 Task: Select and add the product "Duracell 9V Alkaline Batteries (2 ct)" to cart from the store "DashMart".
Action: Mouse pressed left at (49, 77)
Screenshot: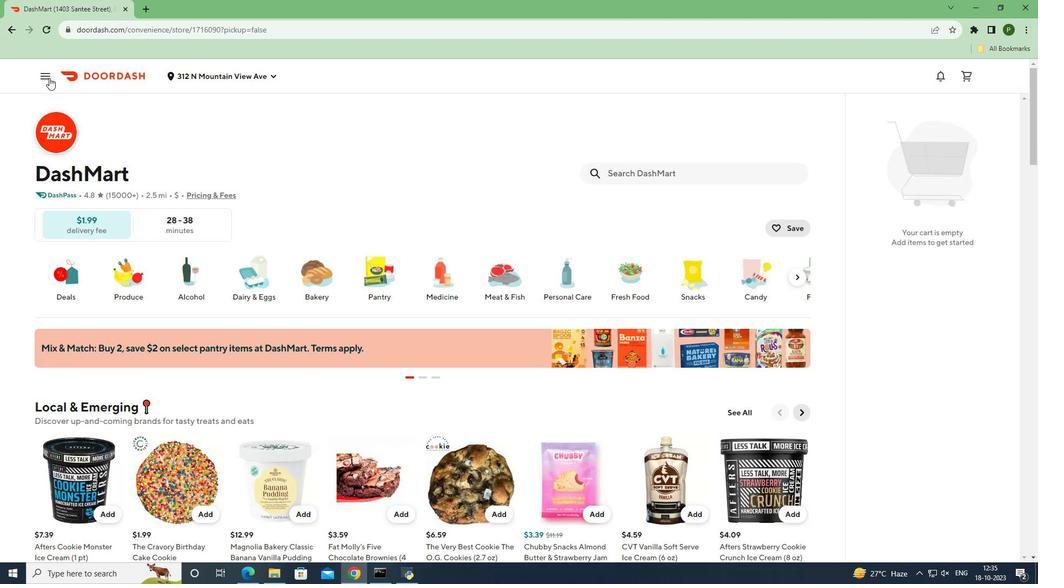 
Action: Mouse moved to (48, 154)
Screenshot: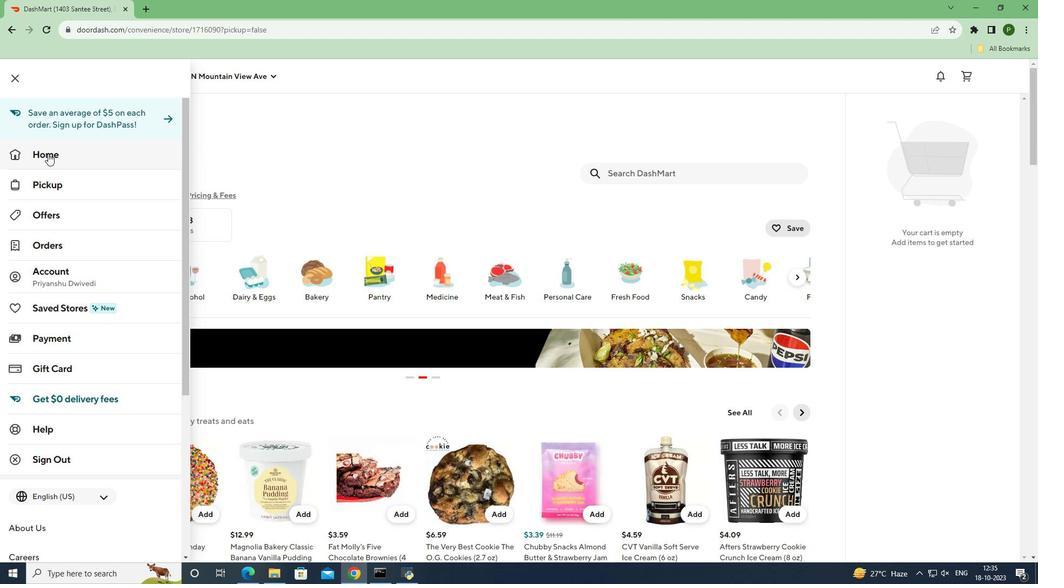 
Action: Mouse pressed left at (48, 154)
Screenshot: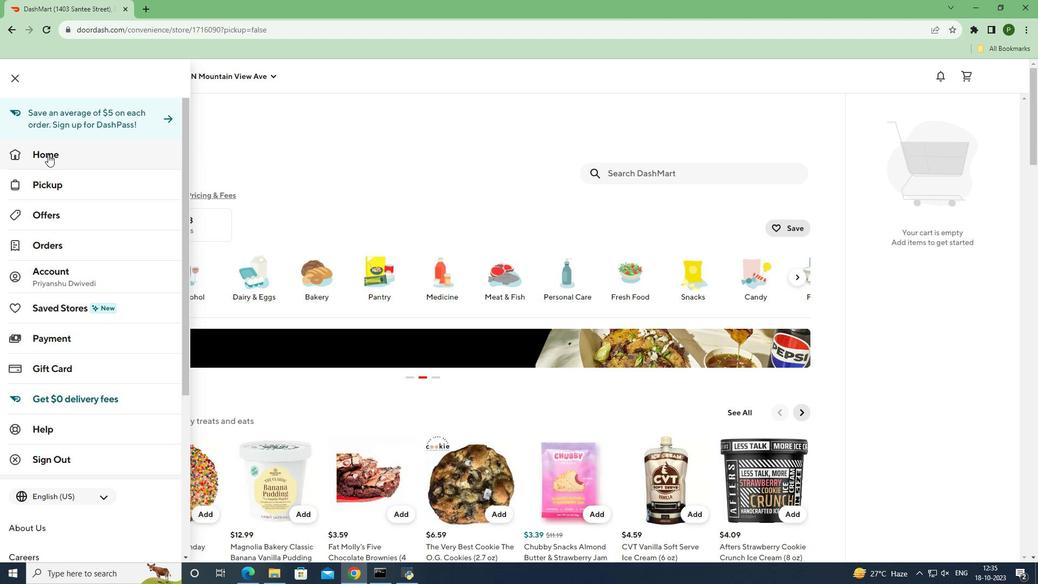 
Action: Mouse moved to (820, 115)
Screenshot: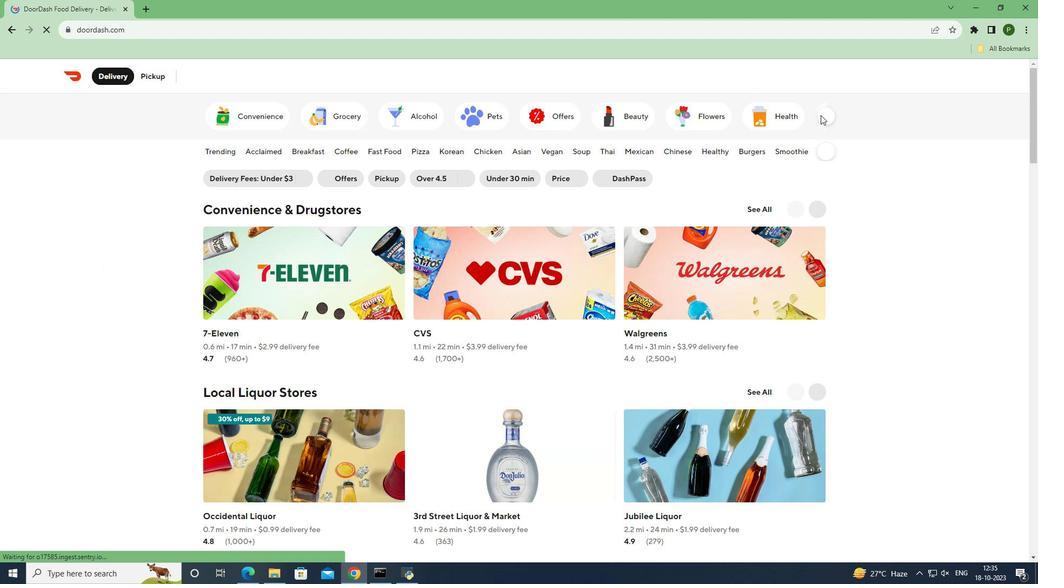 
Action: Mouse pressed left at (820, 115)
Screenshot: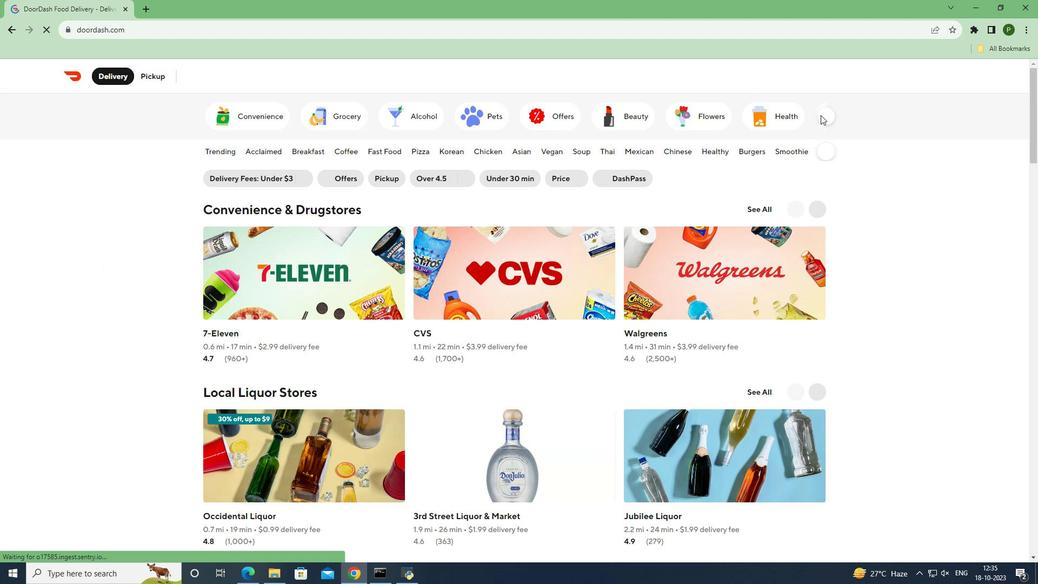 
Action: Mouse moved to (413, 110)
Screenshot: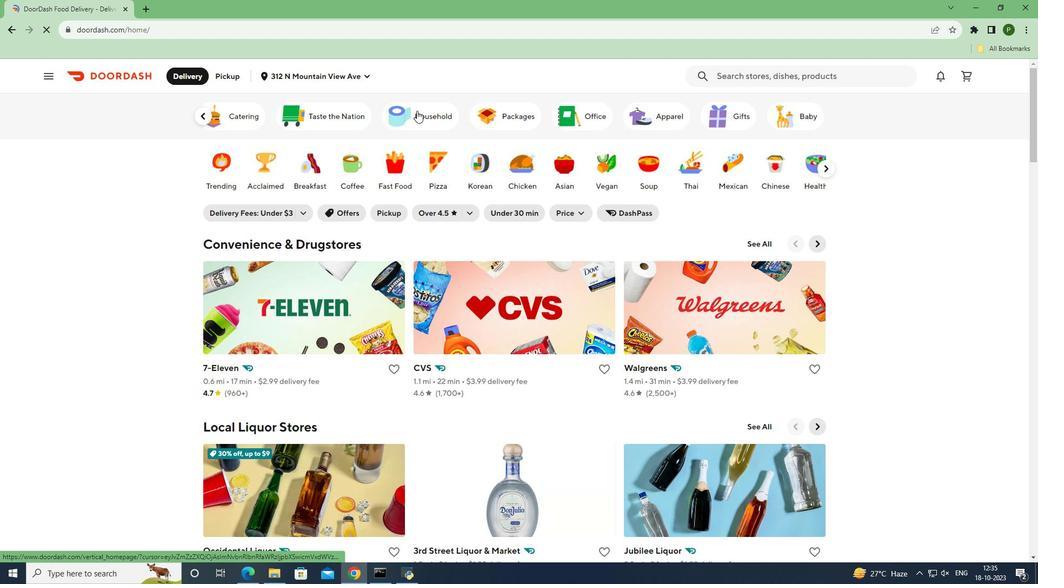 
Action: Mouse pressed left at (413, 110)
Screenshot: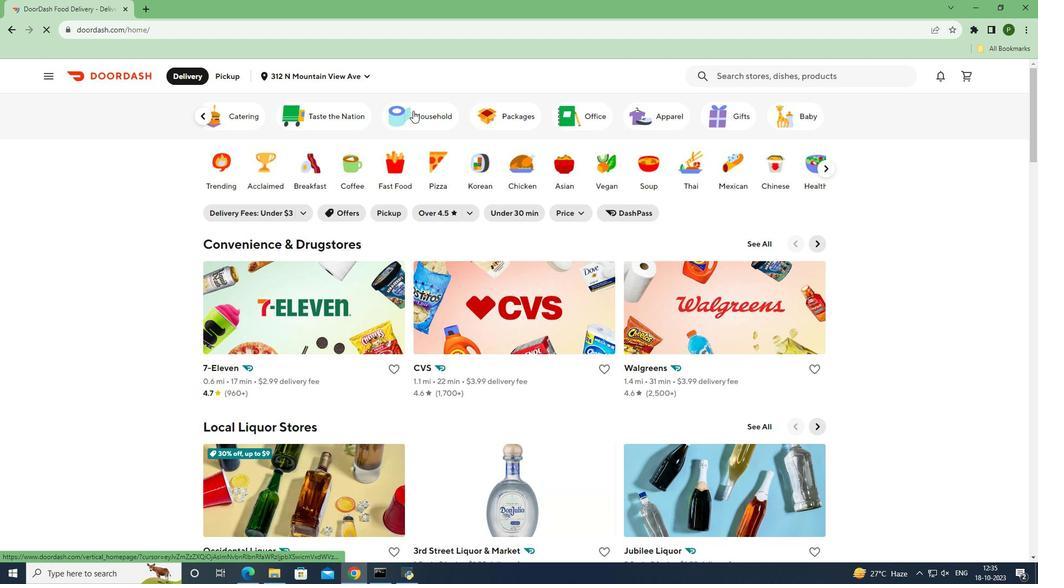 
Action: Mouse moved to (355, 332)
Screenshot: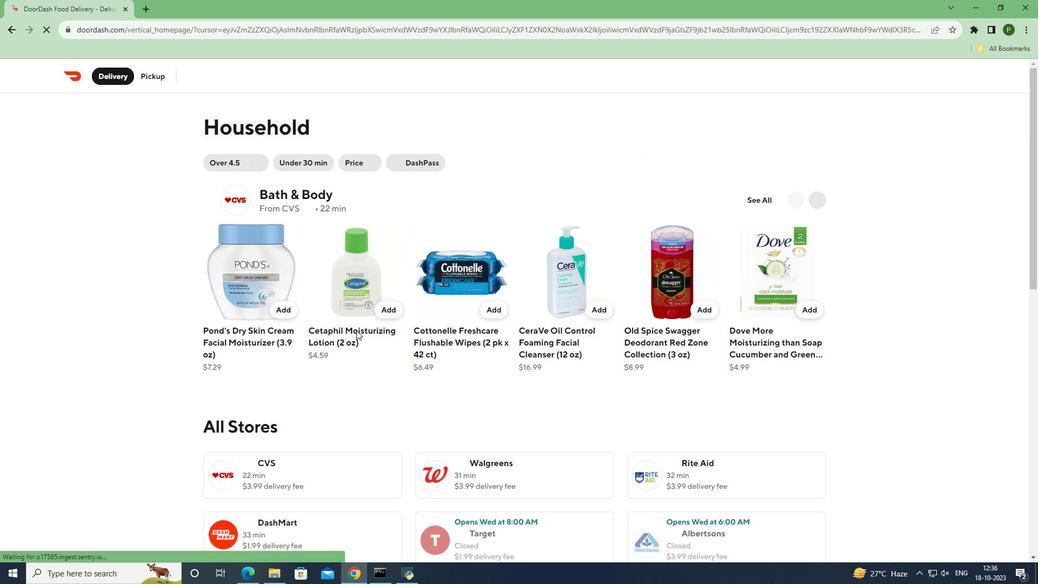 
Action: Mouse scrolled (355, 331) with delta (0, 0)
Screenshot: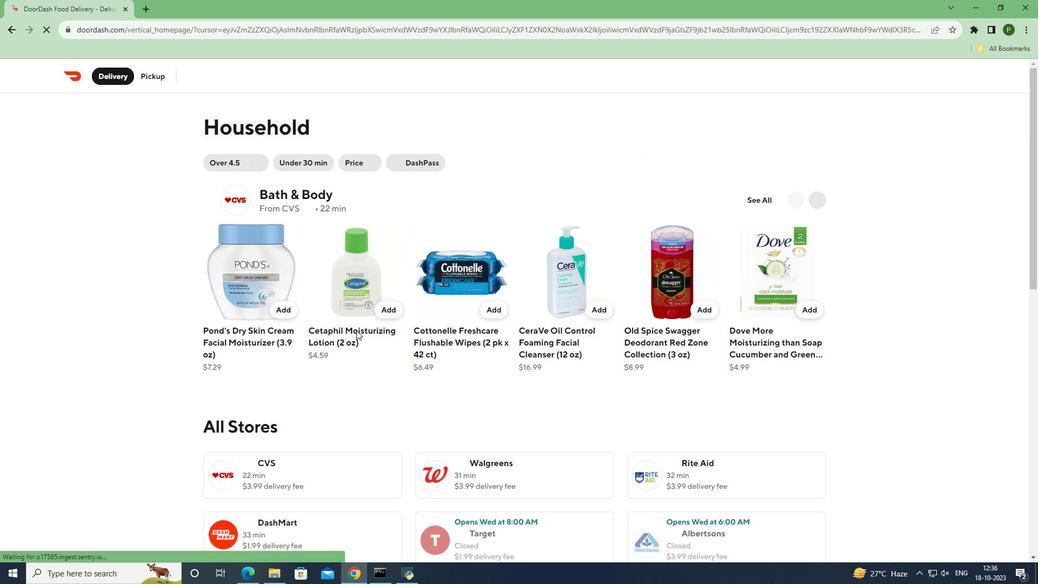 
Action: Mouse moved to (353, 335)
Screenshot: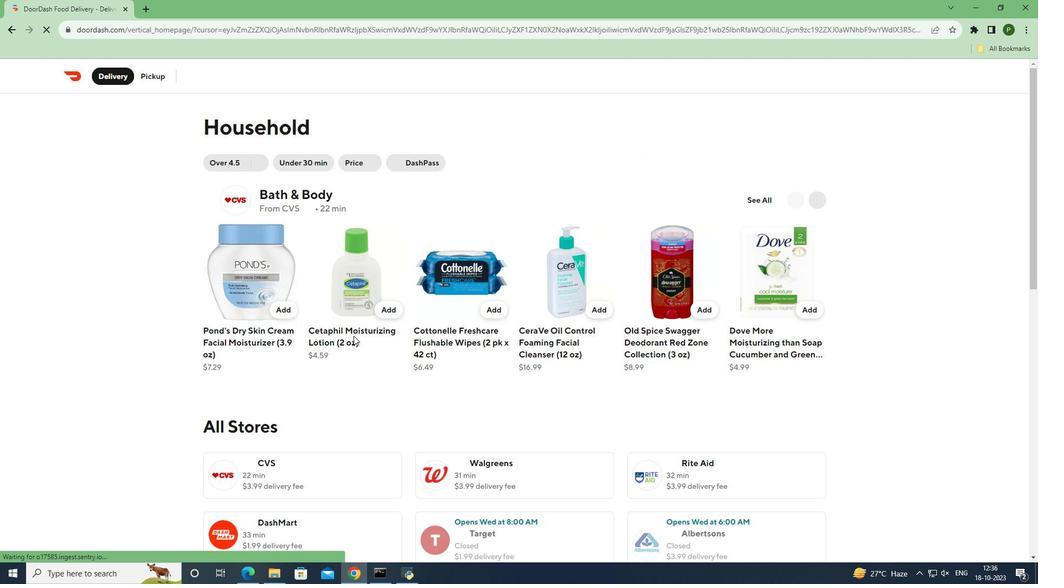 
Action: Mouse scrolled (353, 335) with delta (0, 0)
Screenshot: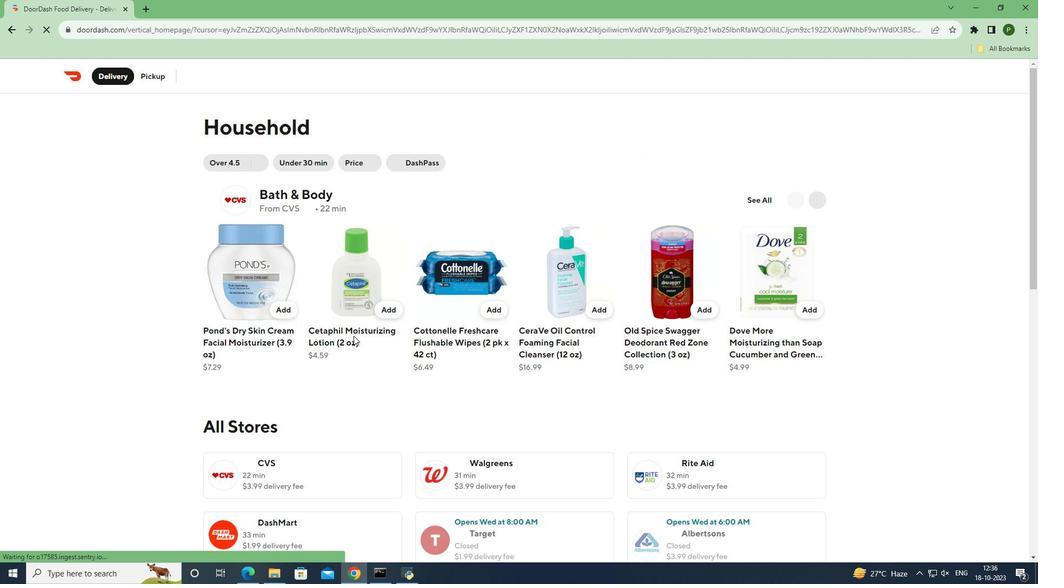 
Action: Mouse scrolled (353, 335) with delta (0, 0)
Screenshot: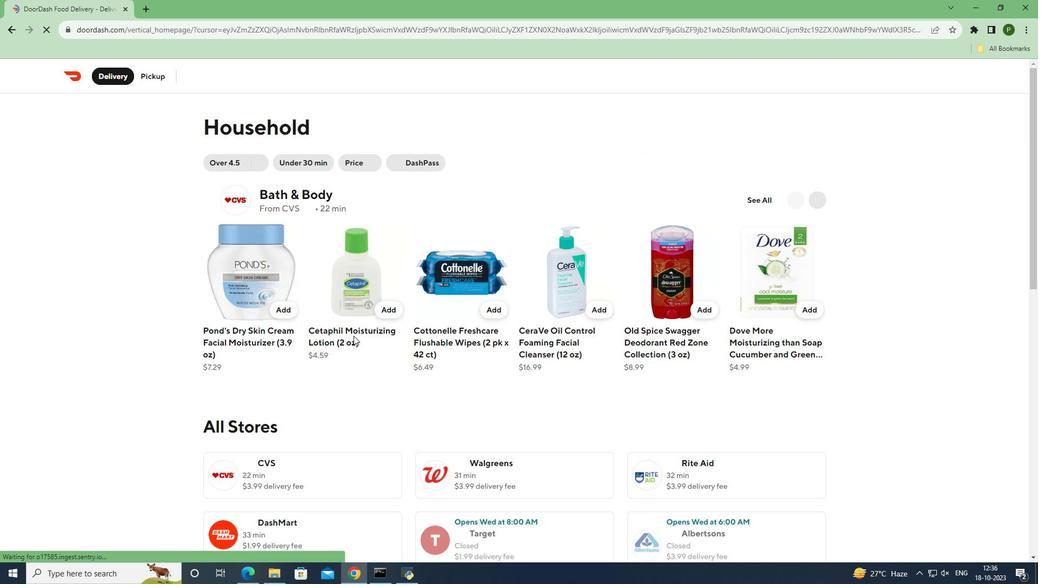 
Action: Mouse scrolled (353, 335) with delta (0, 0)
Screenshot: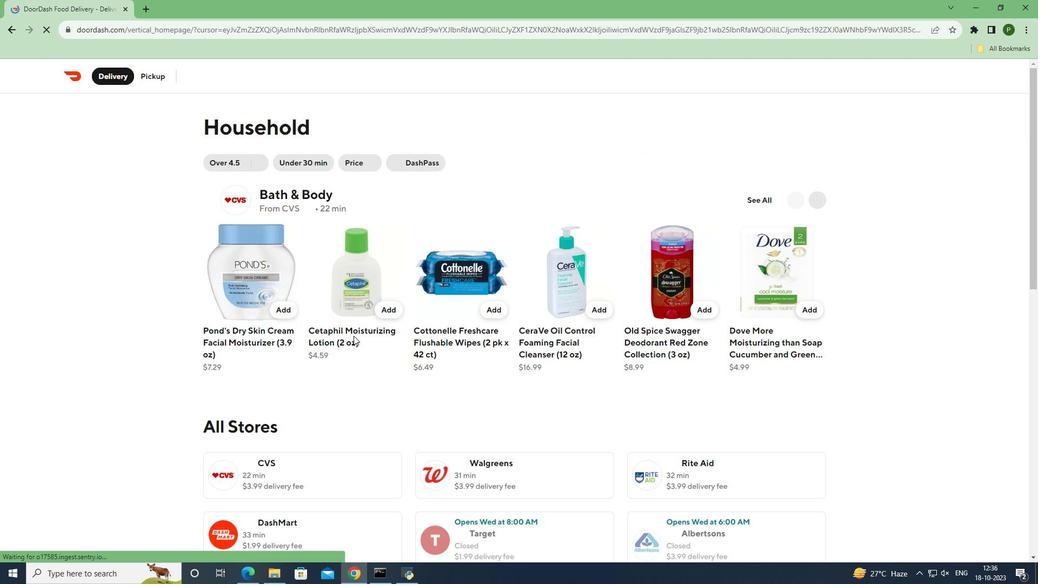 
Action: Mouse moved to (313, 531)
Screenshot: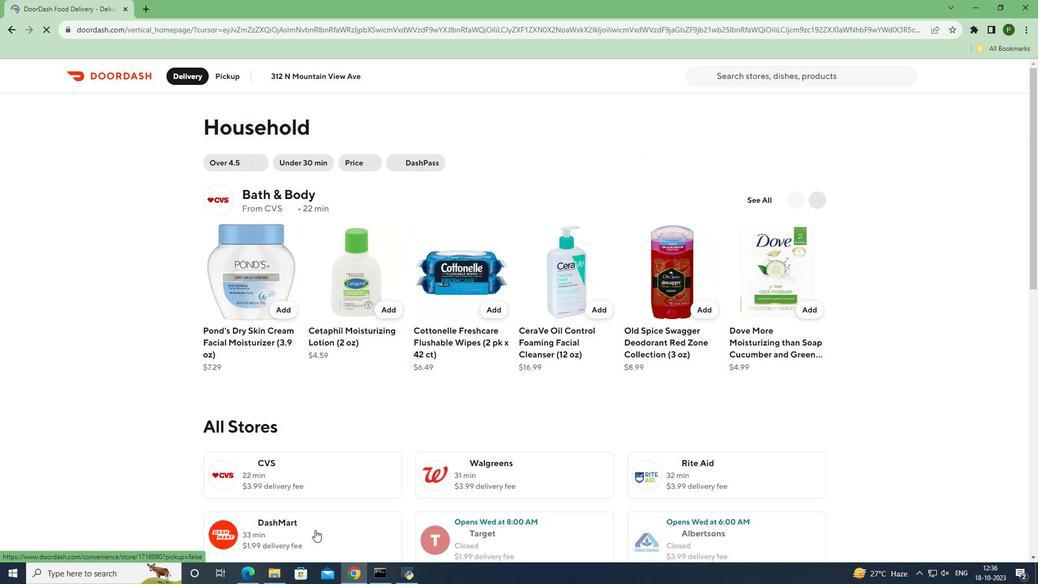 
Action: Mouse pressed left at (313, 531)
Screenshot: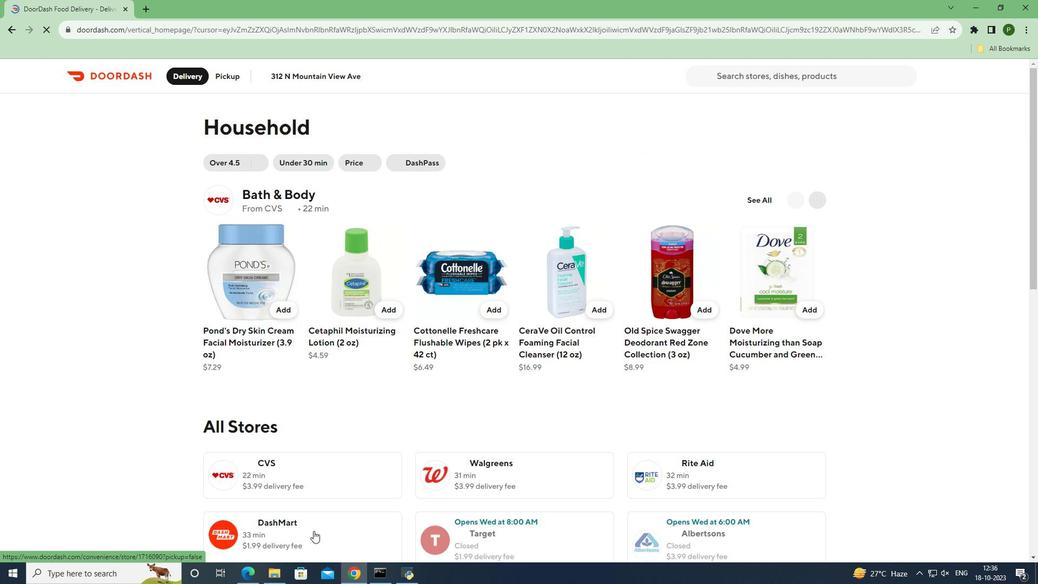 
Action: Mouse moved to (628, 167)
Screenshot: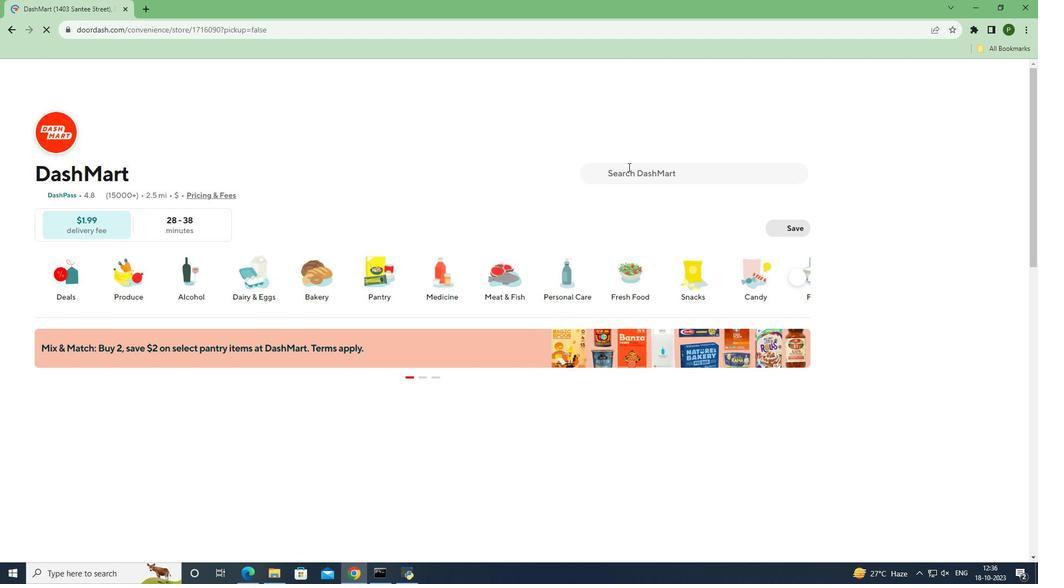 
Action: Mouse pressed left at (628, 167)
Screenshot: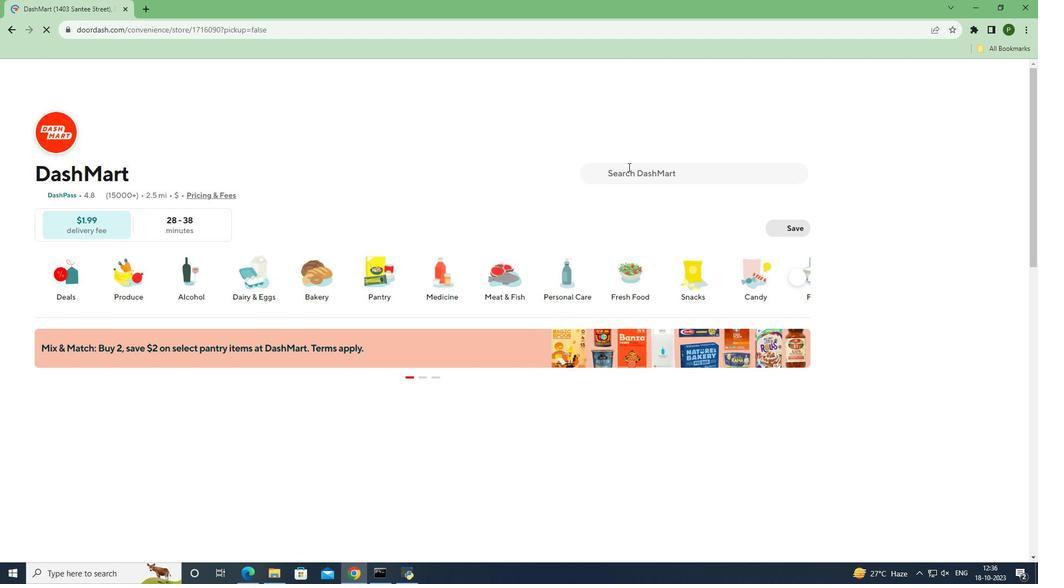 
Action: Key pressed <Key.caps_lock>D<Key.caps_lock>uracv<Key.backspace>ell<Key.space><Key.caps_lock>9V<Key.space>A<Key.caps_lock>lkaline<Key.space><Key.caps_lock>B<Key.caps_lock>atteries<Key.space><Key.shift_r>(2<Key.space>ct<Key.shift_r>)
Screenshot: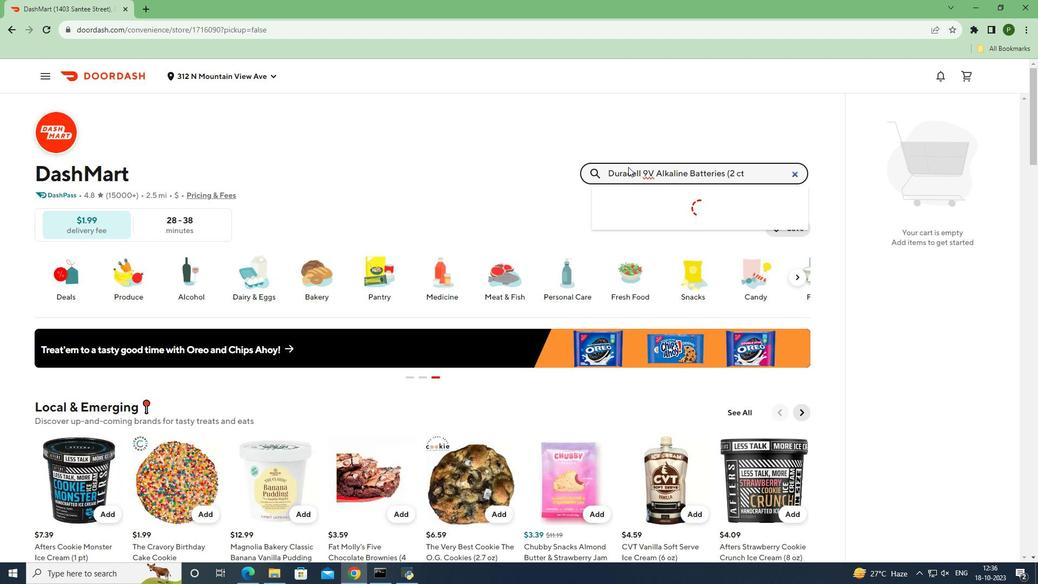 
Action: Mouse moved to (675, 259)
Screenshot: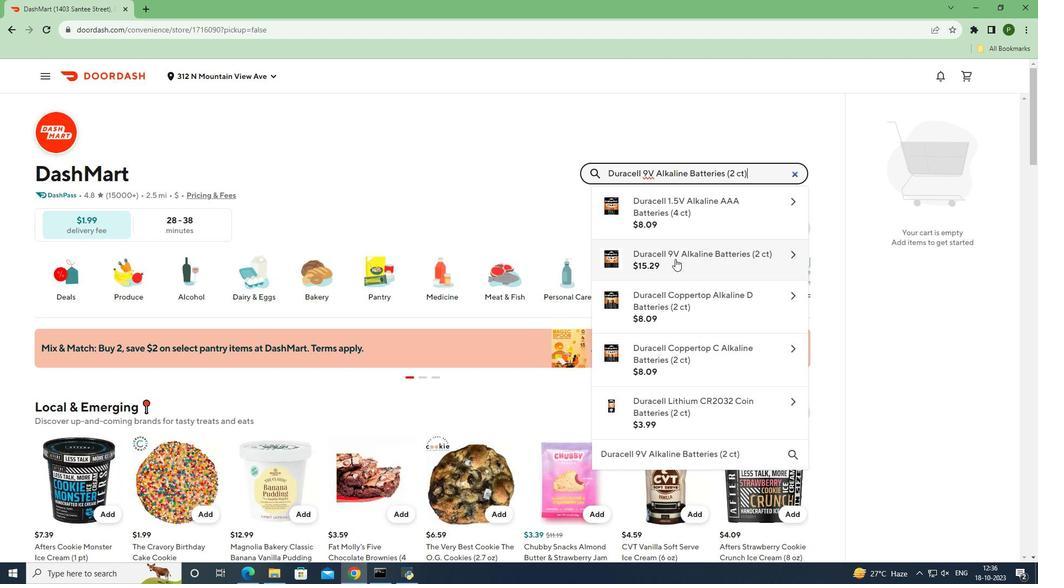 
Action: Mouse pressed left at (675, 259)
Screenshot: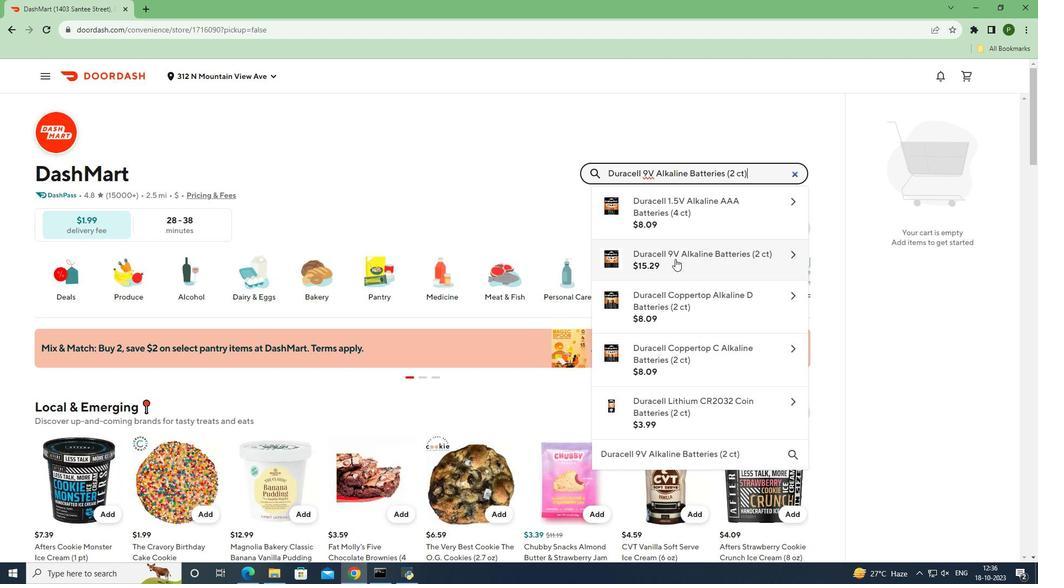 
Action: Mouse moved to (703, 527)
Screenshot: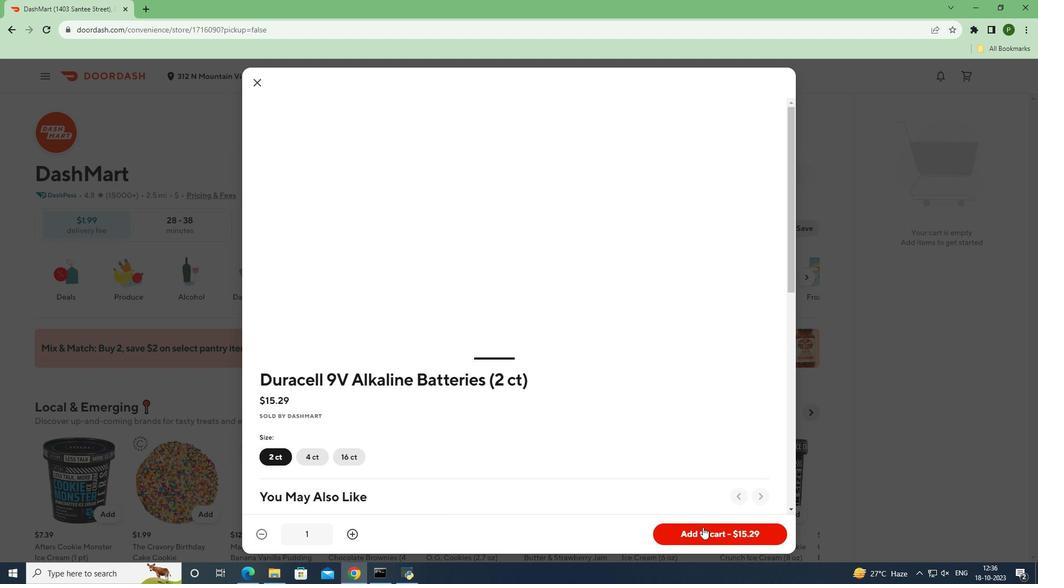 
Action: Mouse pressed left at (703, 527)
Screenshot: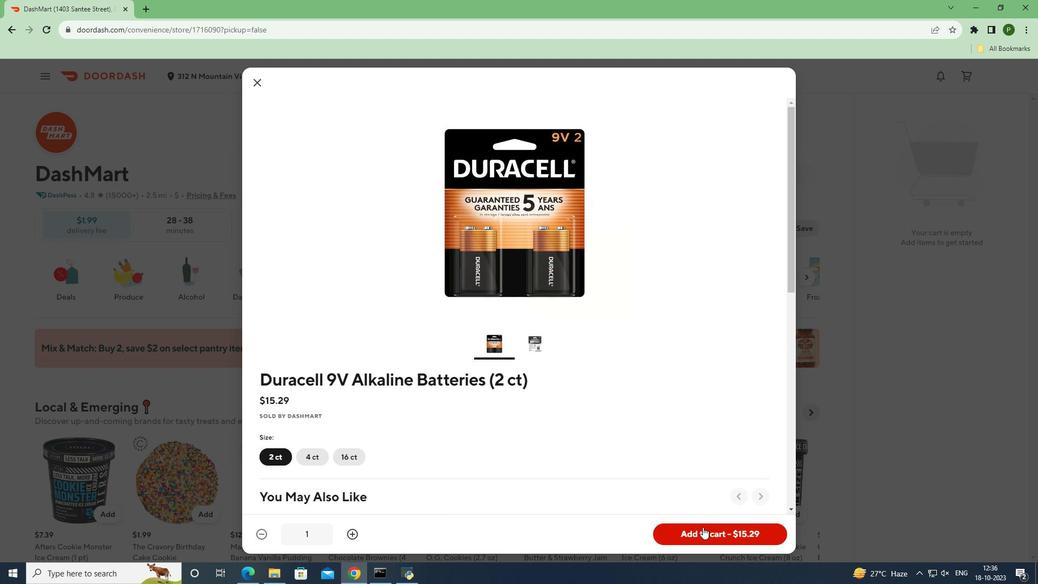 
Action: Mouse moved to (827, 445)
Screenshot: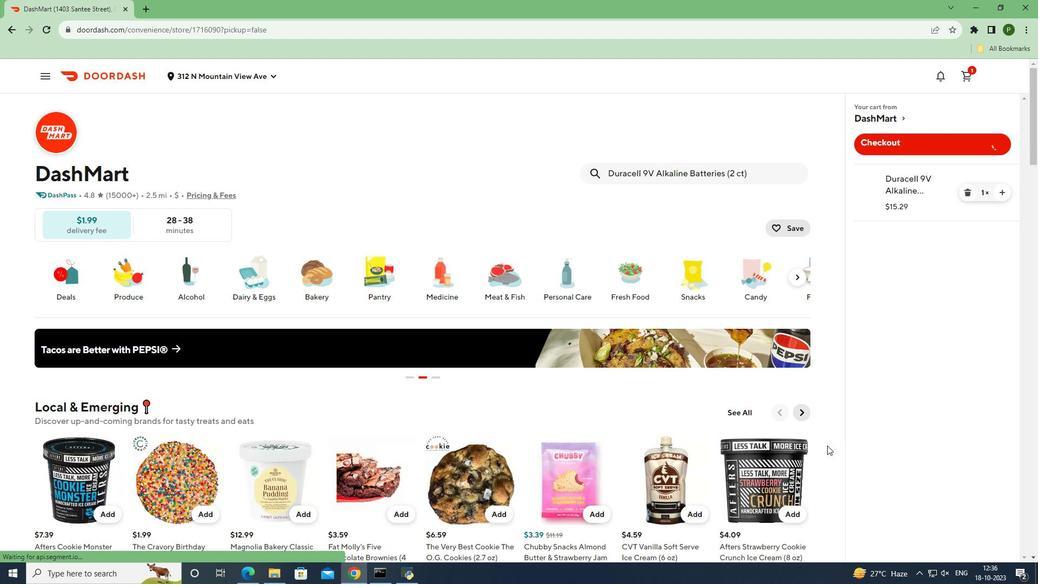 
